 Task: Open Card Card0000000188 in Board Board0000000047 in Workspace WS0000000016 in Trello. Add Member prateek.ku2001@gmail.com to Card Card0000000188 in Board Board0000000047 in Workspace WS0000000016 in Trello. Add Red Label titled Label0000000188 to Card Card0000000188 in Board Board0000000047 in Workspace WS0000000016 in Trello. Add Checklist CL0000000188 to Card Card0000000188 in Board Board0000000047 in Workspace WS0000000016 in Trello. Add Dates with Start Date as Nov 01 2023 and Due Date as Nov 30 2023 to Card Card0000000188 in Board Board0000000047 in Workspace WS0000000016 in Trello
Action: Mouse moved to (360, 501)
Screenshot: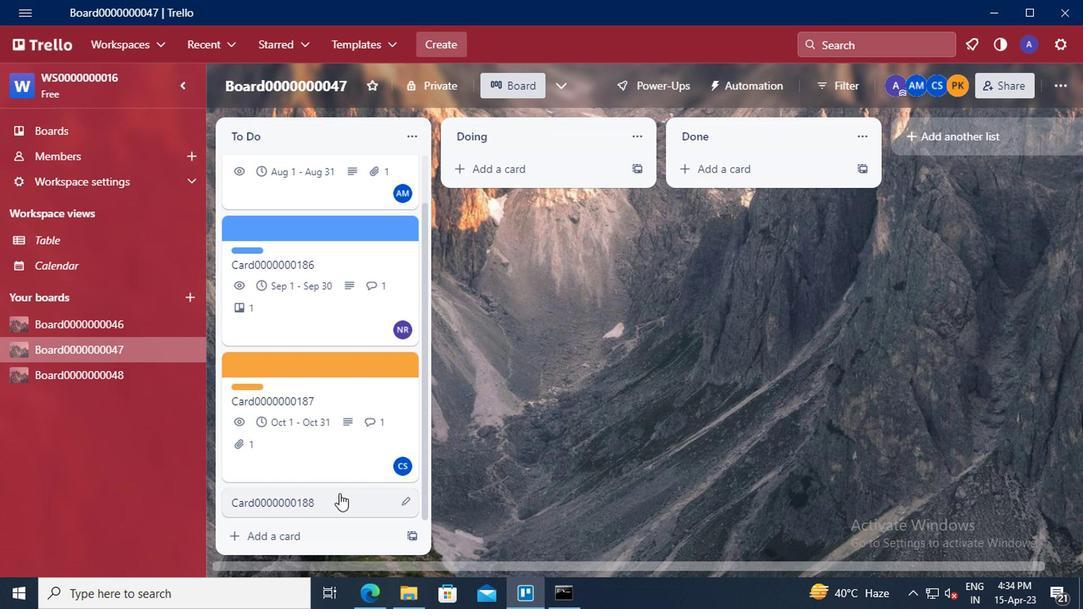 
Action: Mouse pressed left at (360, 501)
Screenshot: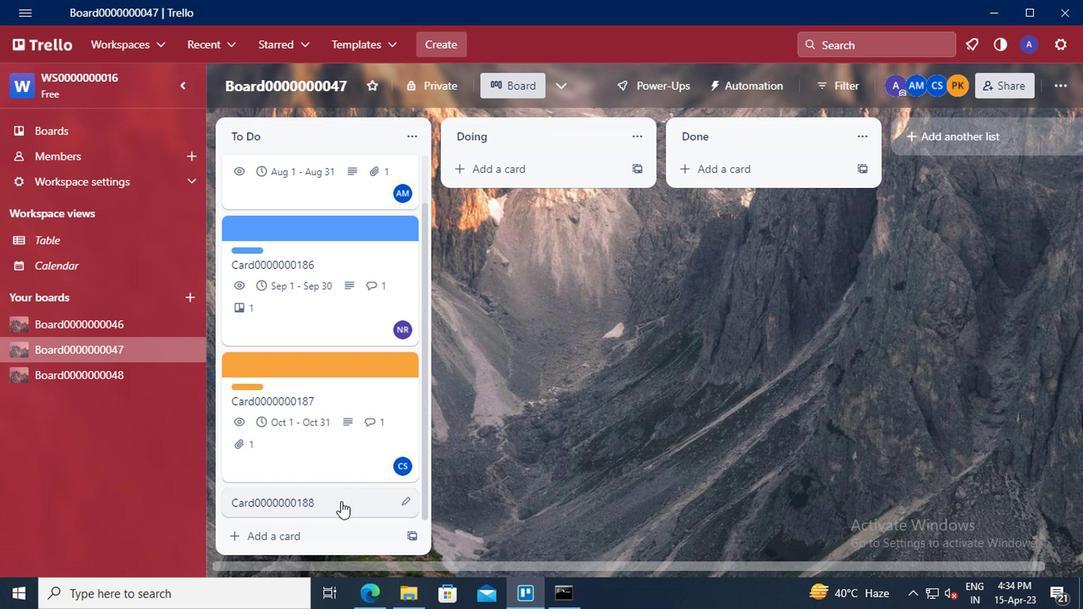 
Action: Mouse moved to (747, 206)
Screenshot: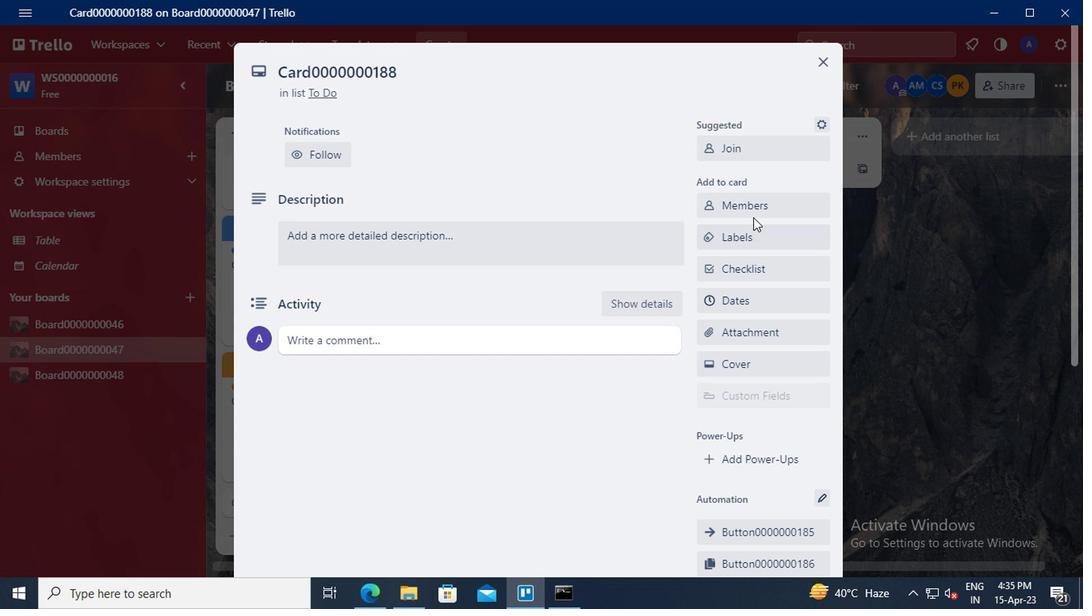 
Action: Mouse pressed left at (747, 206)
Screenshot: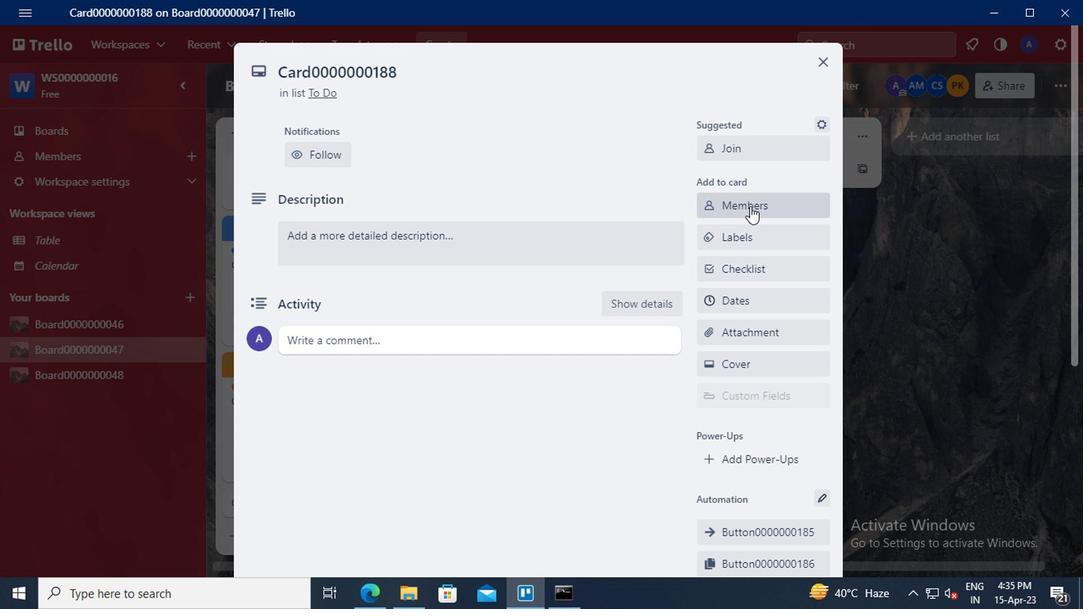 
Action: Mouse moved to (744, 278)
Screenshot: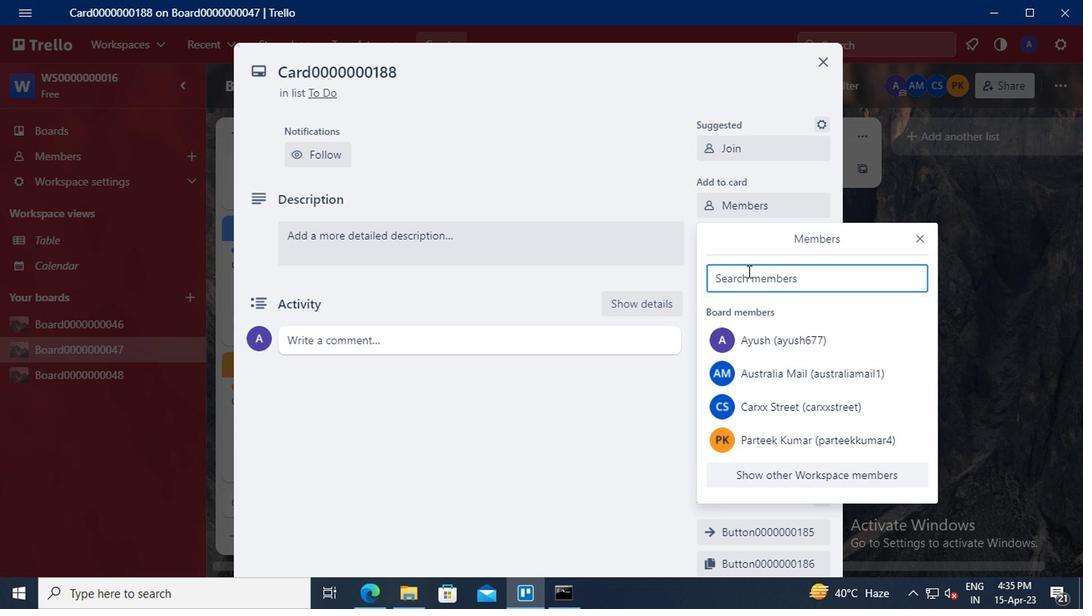 
Action: Mouse pressed left at (744, 278)
Screenshot: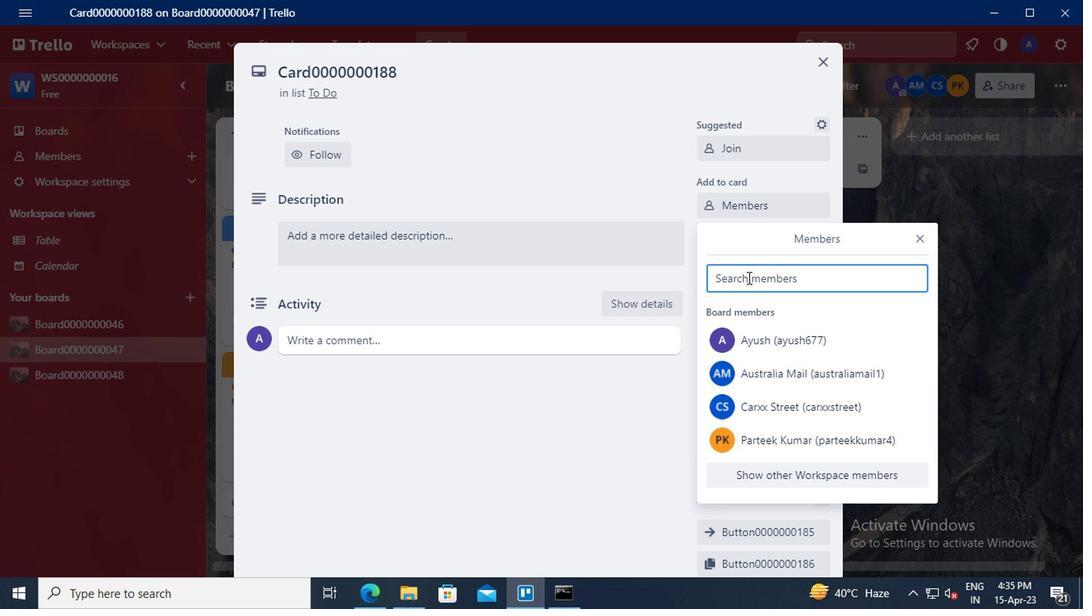 
Action: Key pressed <Key.shift>PARTEE
Screenshot: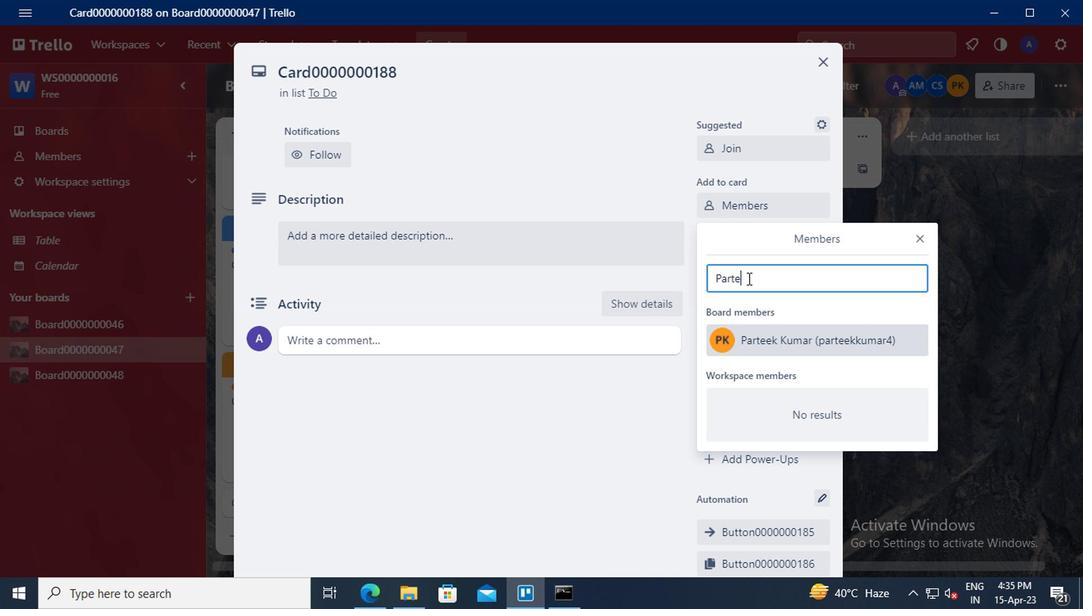 
Action: Mouse moved to (744, 278)
Screenshot: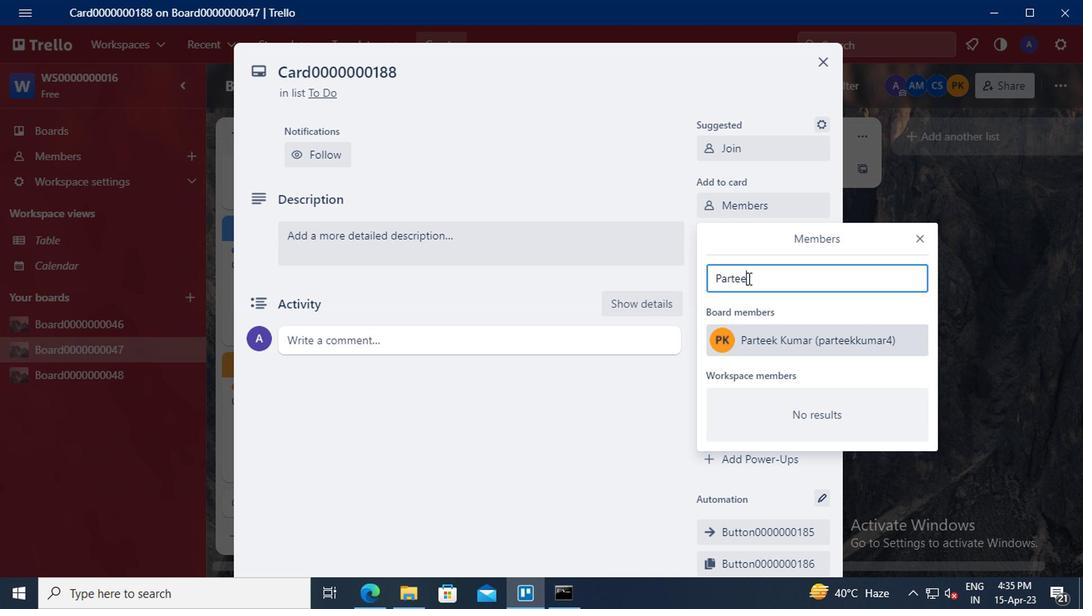 
Action: Key pressed K
Screenshot: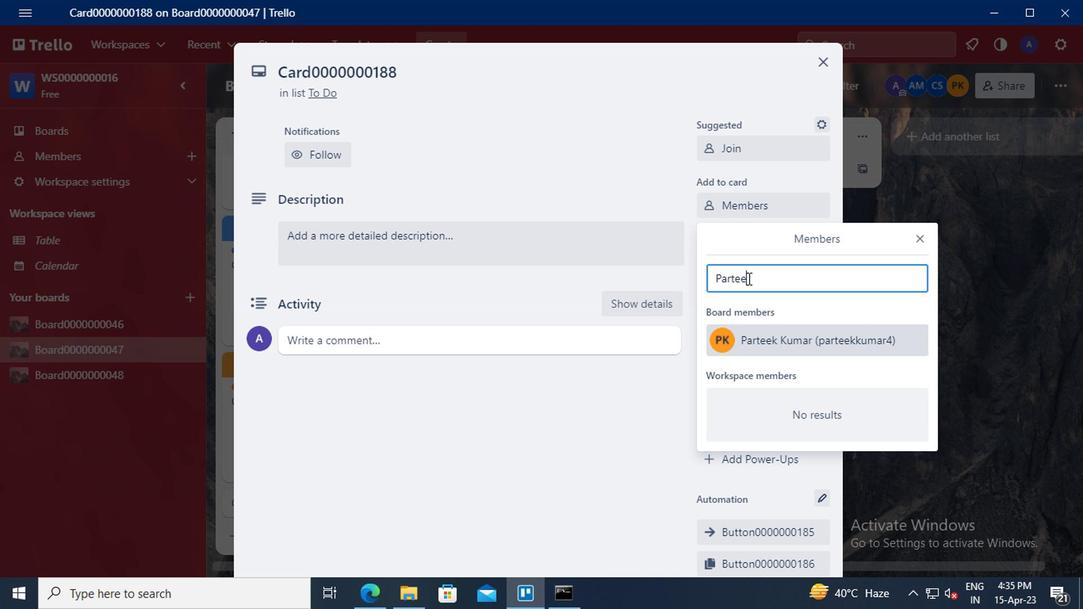
Action: Mouse moved to (759, 333)
Screenshot: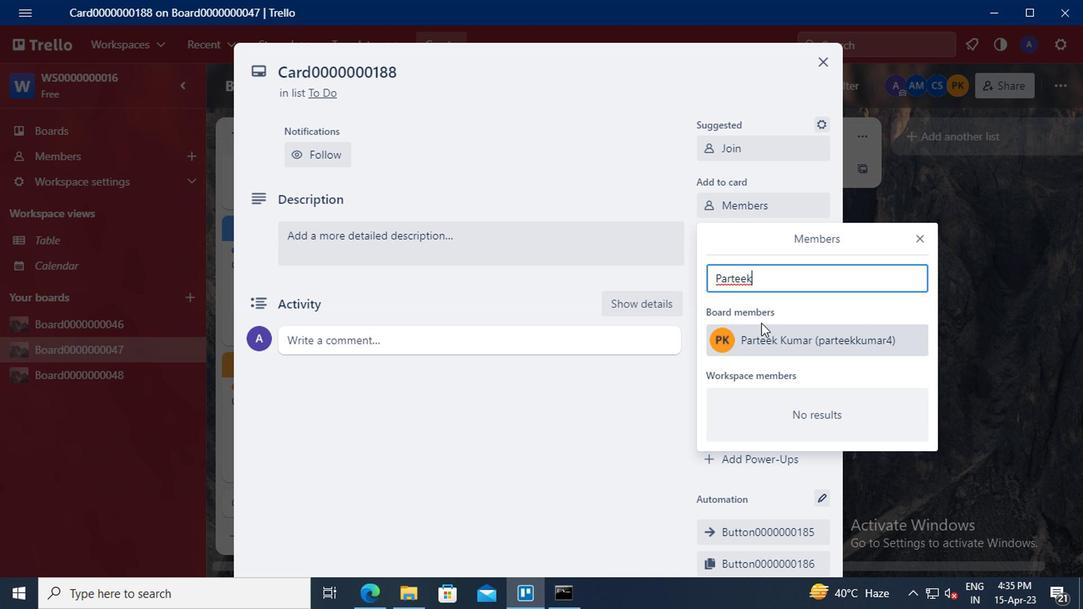 
Action: Mouse pressed left at (759, 333)
Screenshot: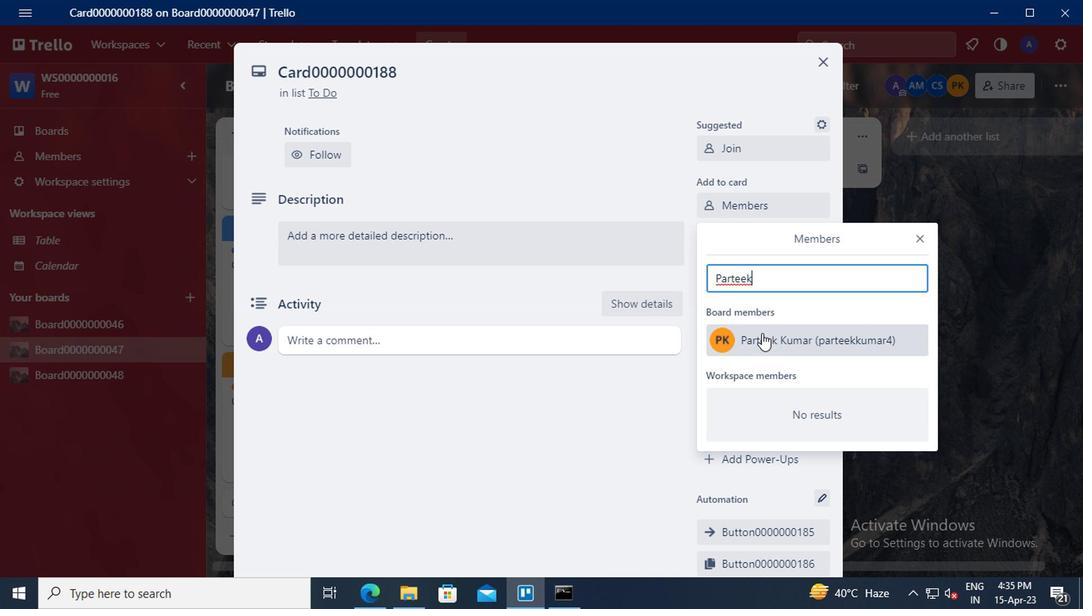 
Action: Mouse moved to (908, 240)
Screenshot: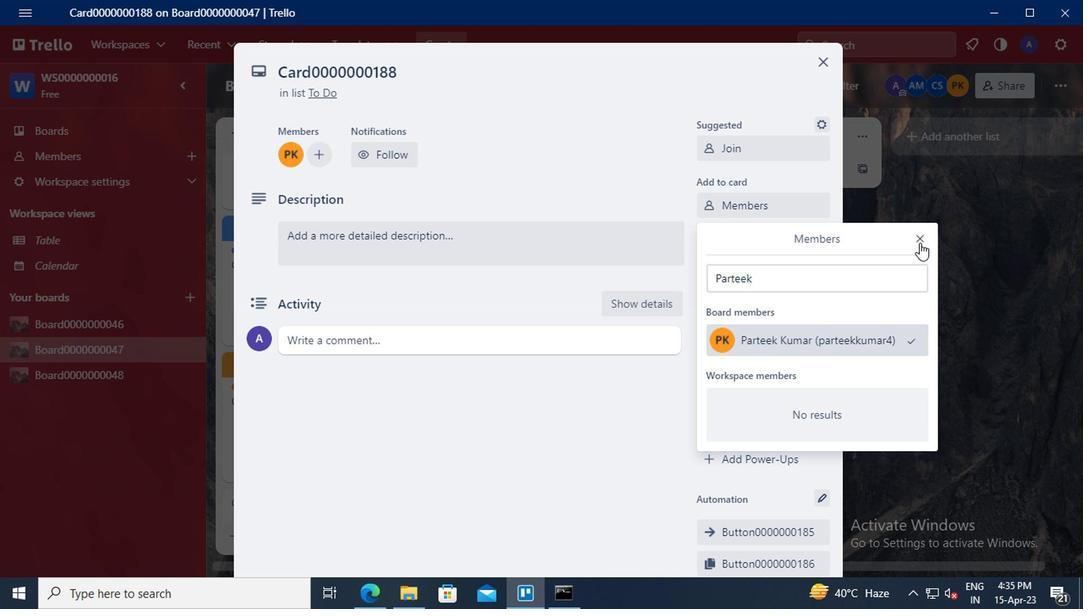 
Action: Mouse pressed left at (908, 240)
Screenshot: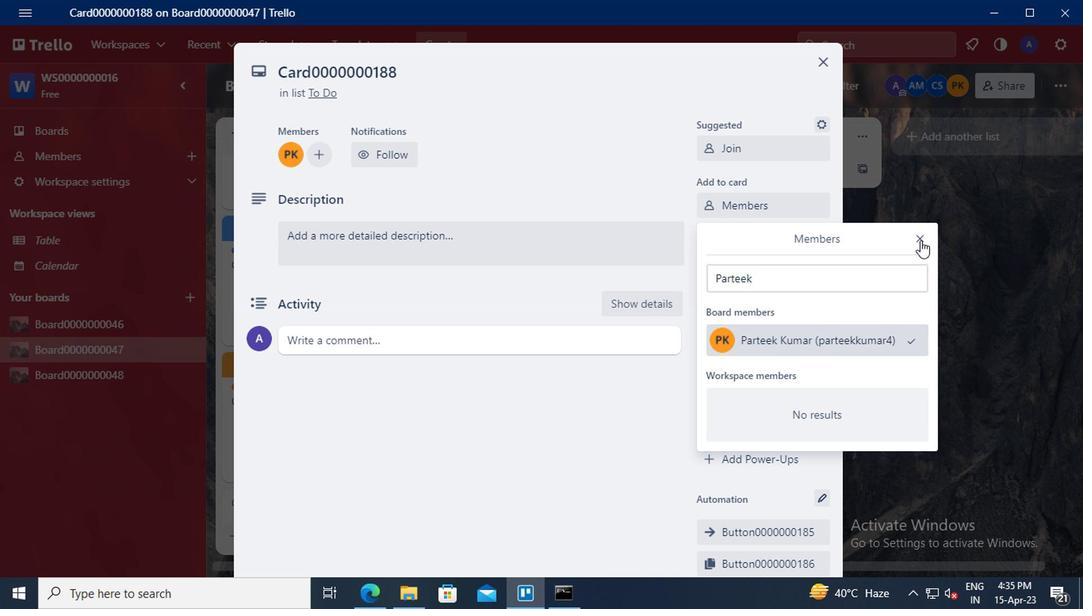 
Action: Mouse moved to (773, 240)
Screenshot: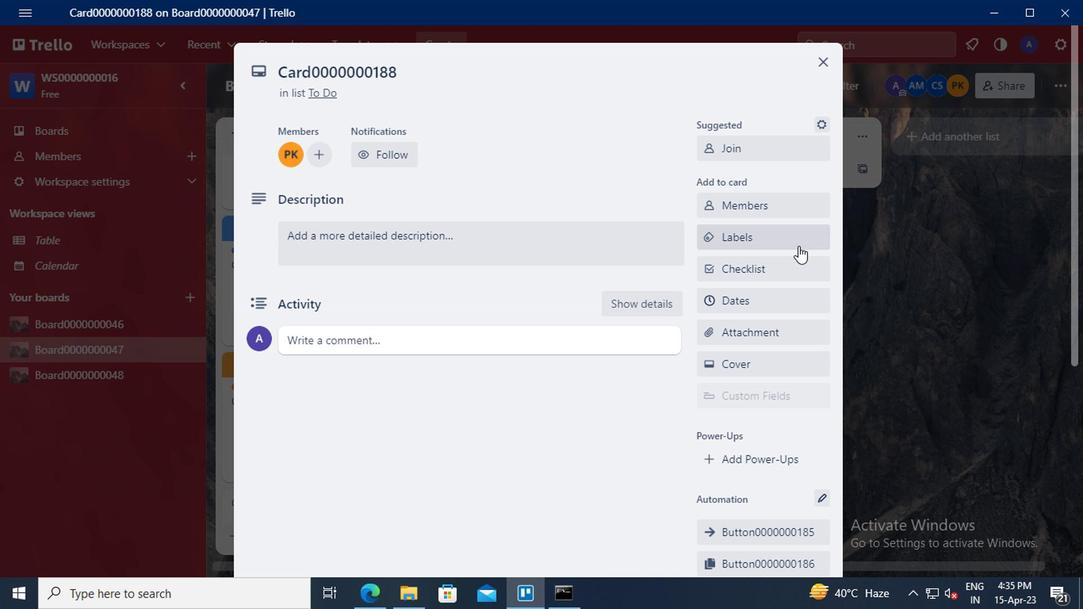
Action: Mouse pressed left at (773, 240)
Screenshot: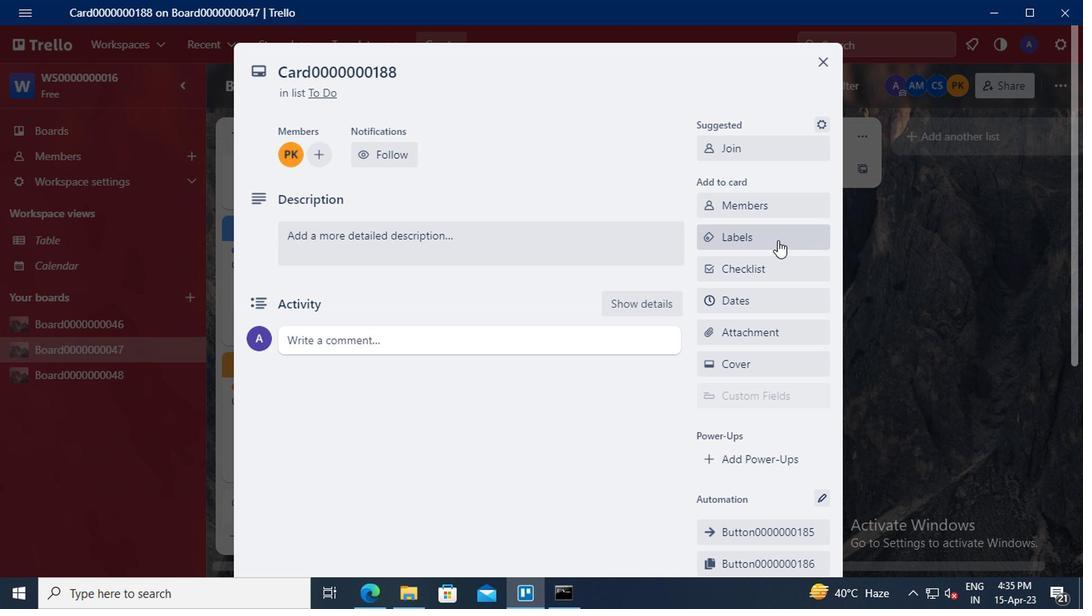 
Action: Mouse moved to (806, 448)
Screenshot: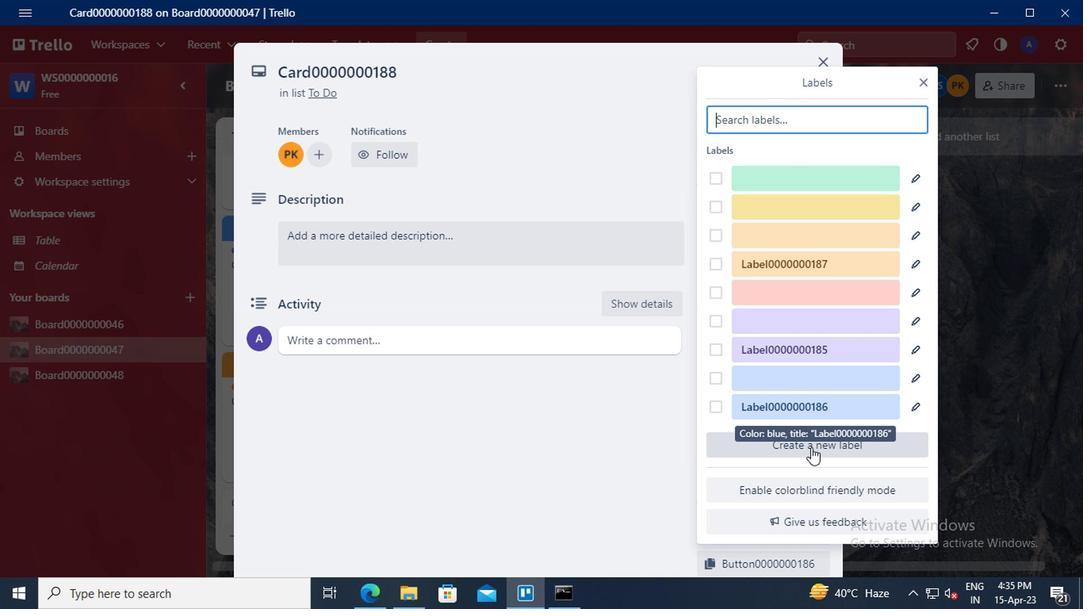 
Action: Mouse pressed left at (806, 448)
Screenshot: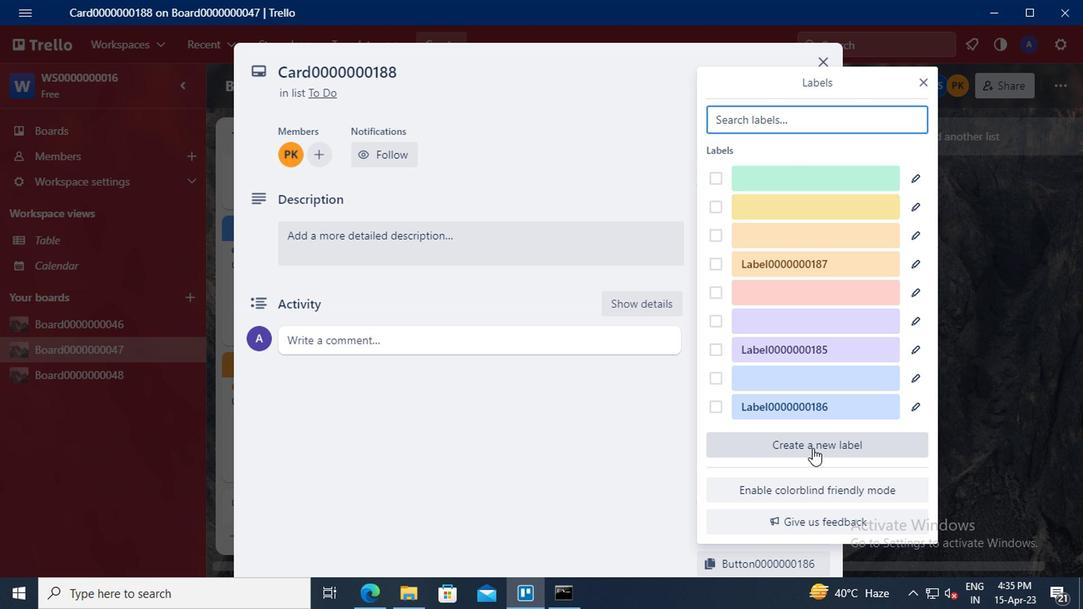 
Action: Mouse moved to (759, 227)
Screenshot: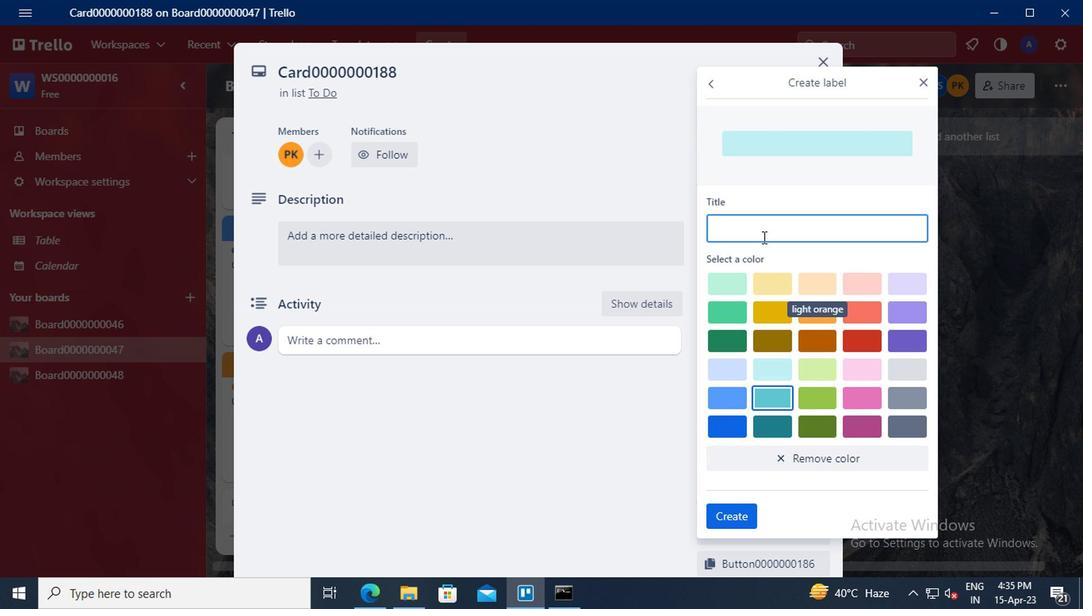 
Action: Mouse pressed left at (759, 227)
Screenshot: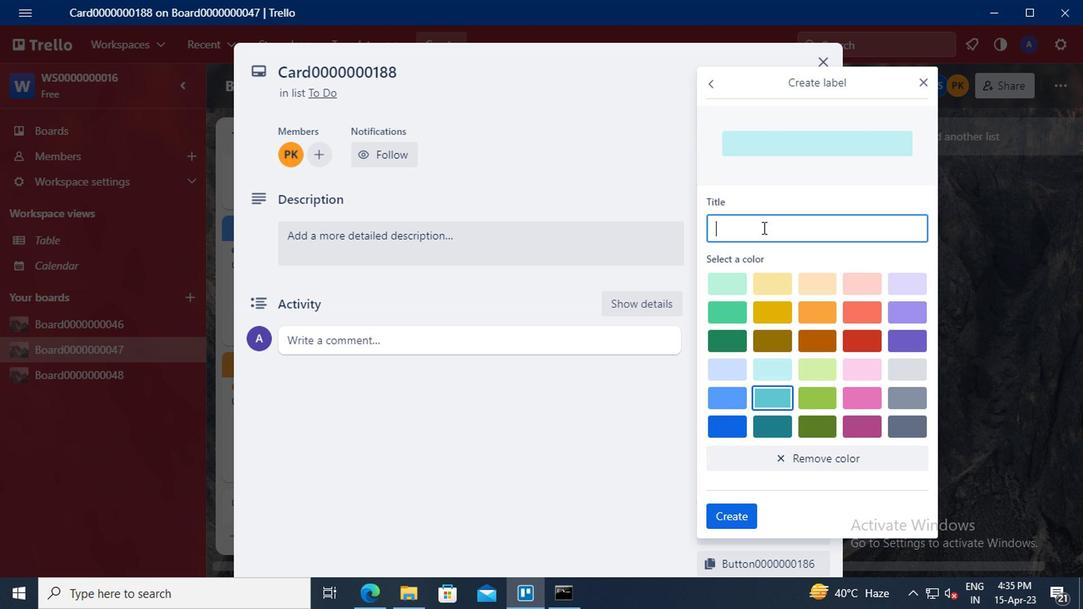 
Action: Key pressed <Key.shift>LABEL0000000188
Screenshot: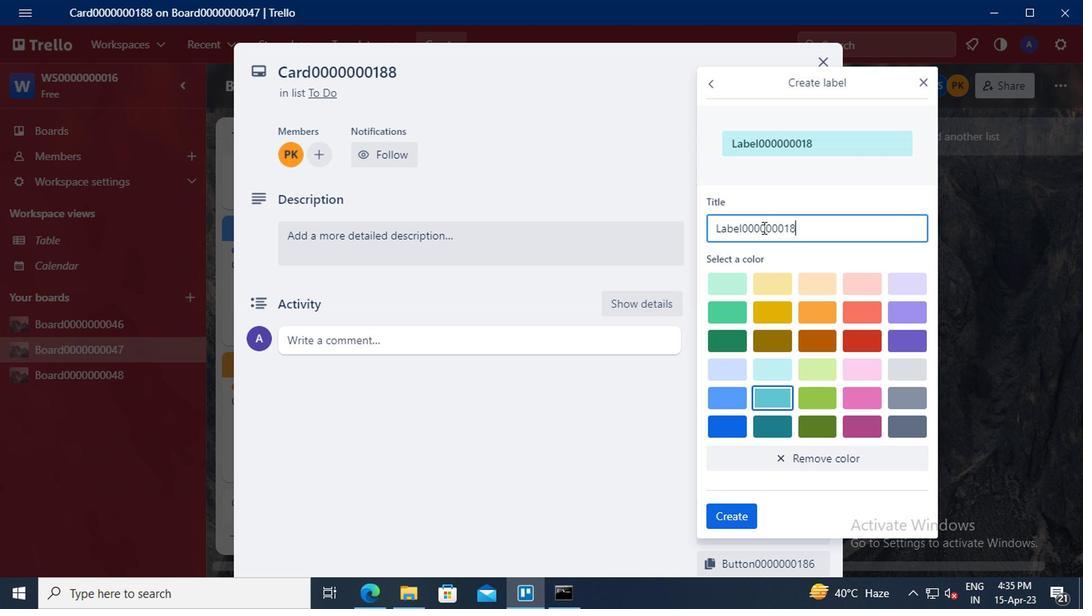 
Action: Mouse moved to (851, 313)
Screenshot: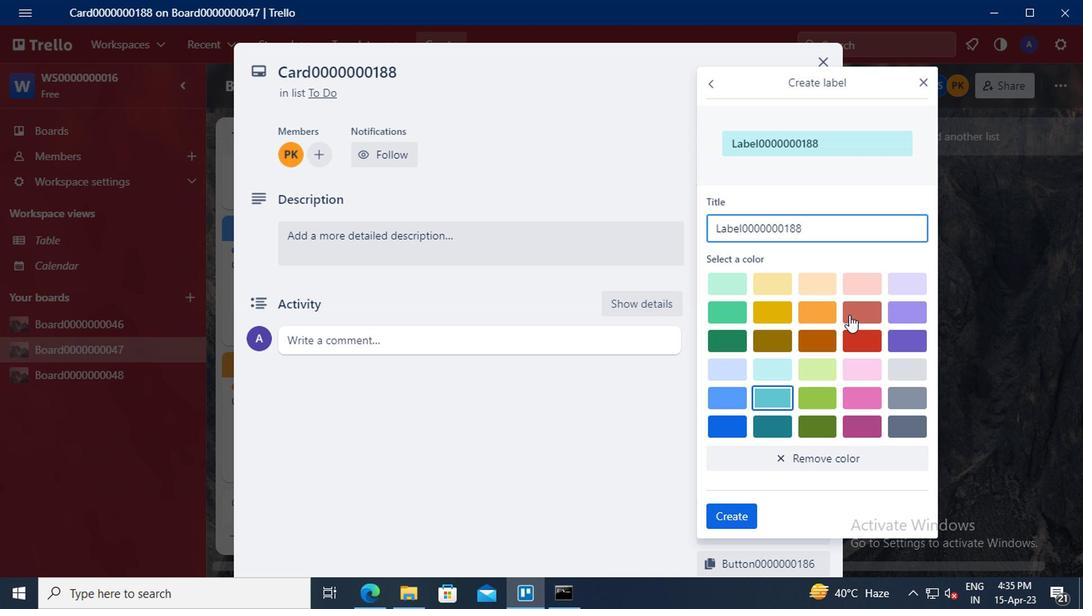
Action: Mouse pressed left at (851, 313)
Screenshot: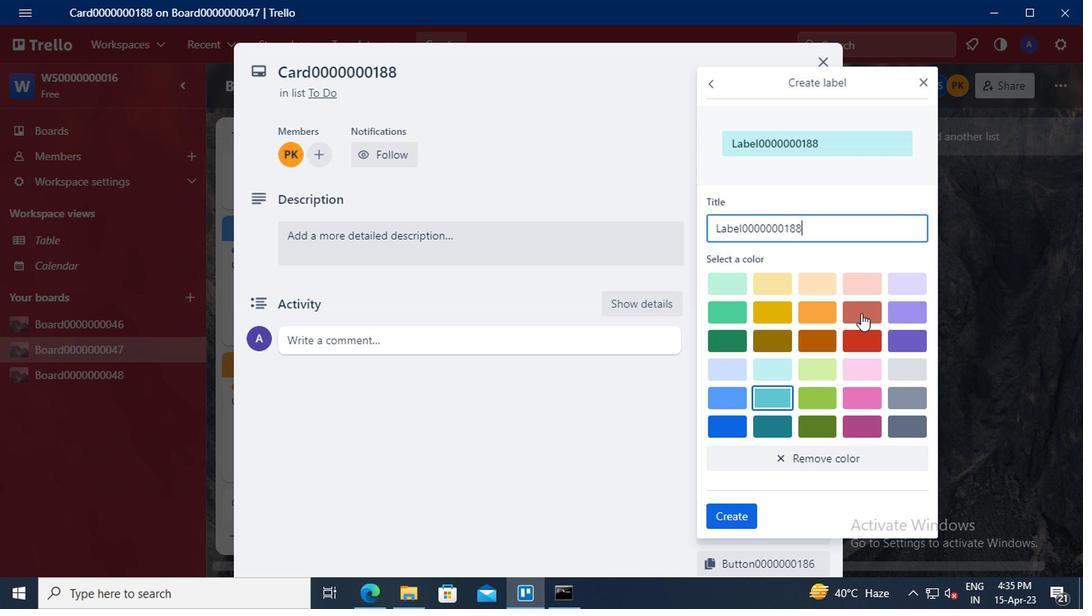 
Action: Mouse moved to (745, 512)
Screenshot: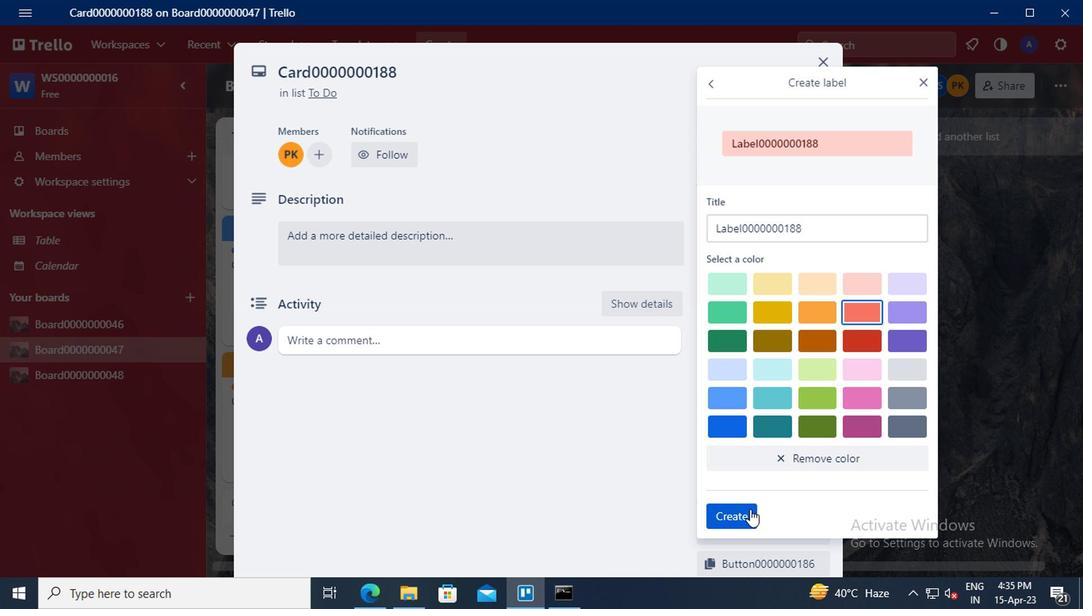 
Action: Mouse pressed left at (745, 512)
Screenshot: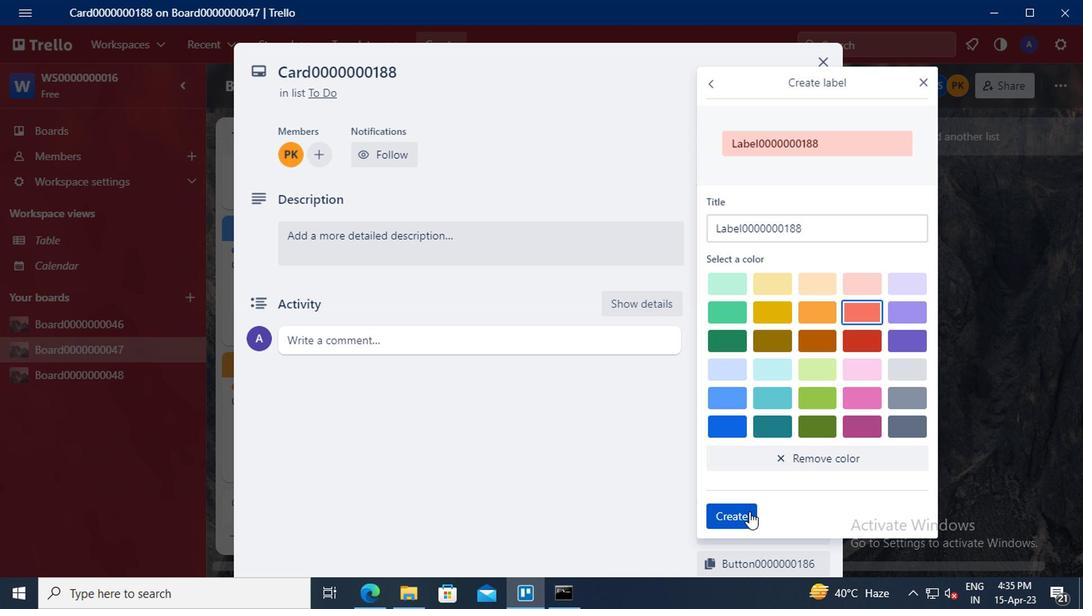 
Action: Mouse moved to (912, 83)
Screenshot: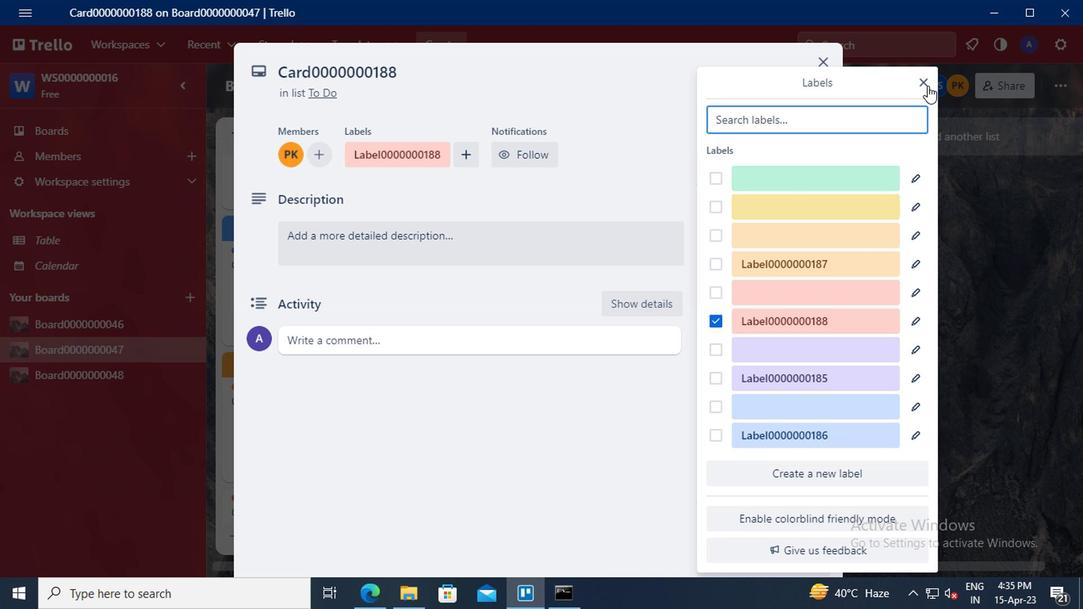 
Action: Mouse pressed left at (912, 83)
Screenshot: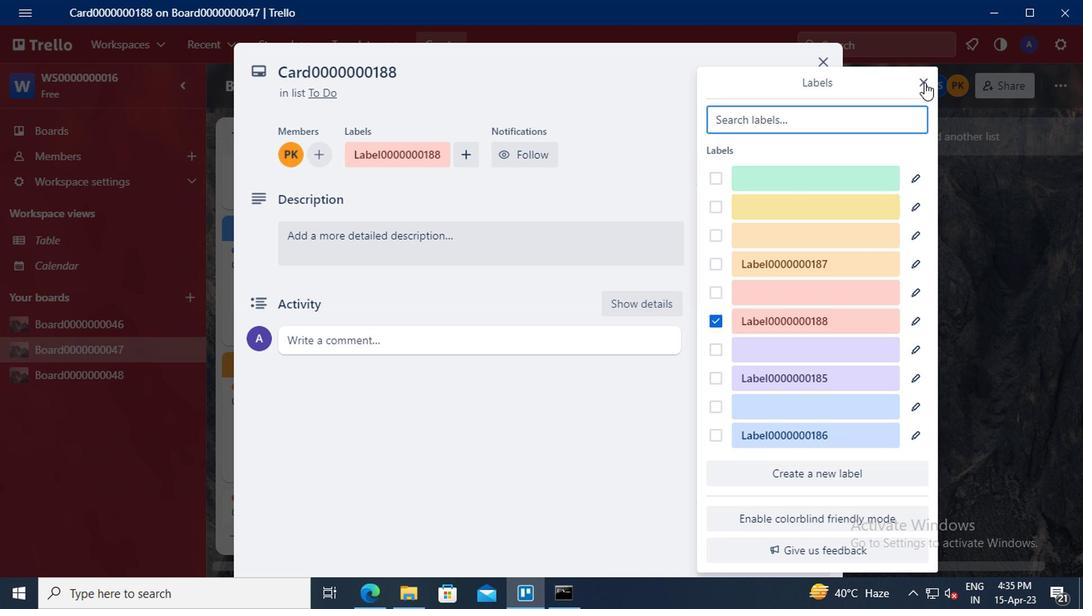 
Action: Mouse moved to (783, 266)
Screenshot: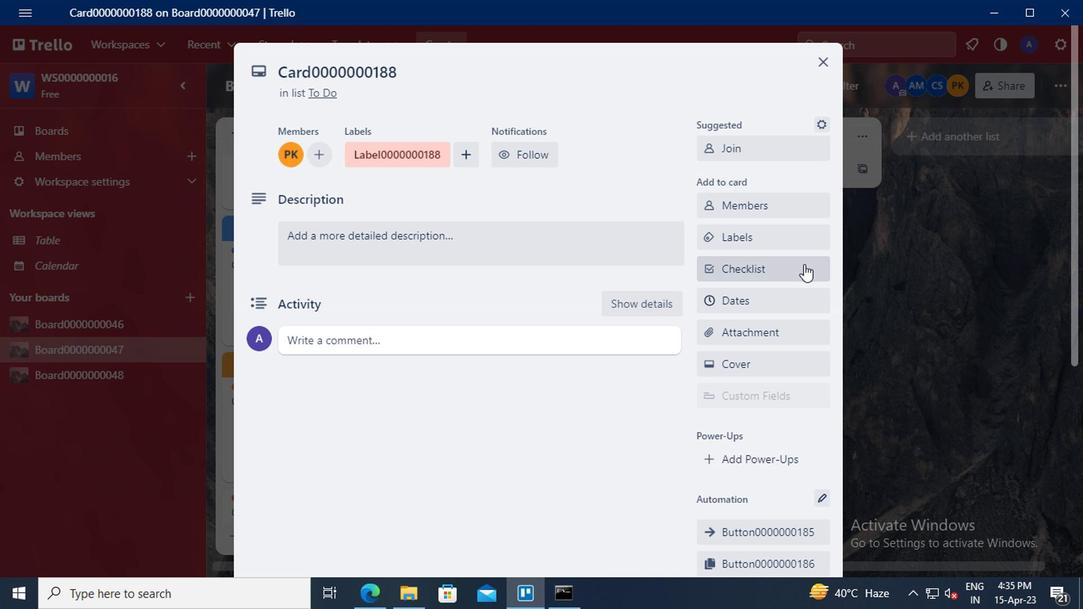 
Action: Mouse pressed left at (783, 266)
Screenshot: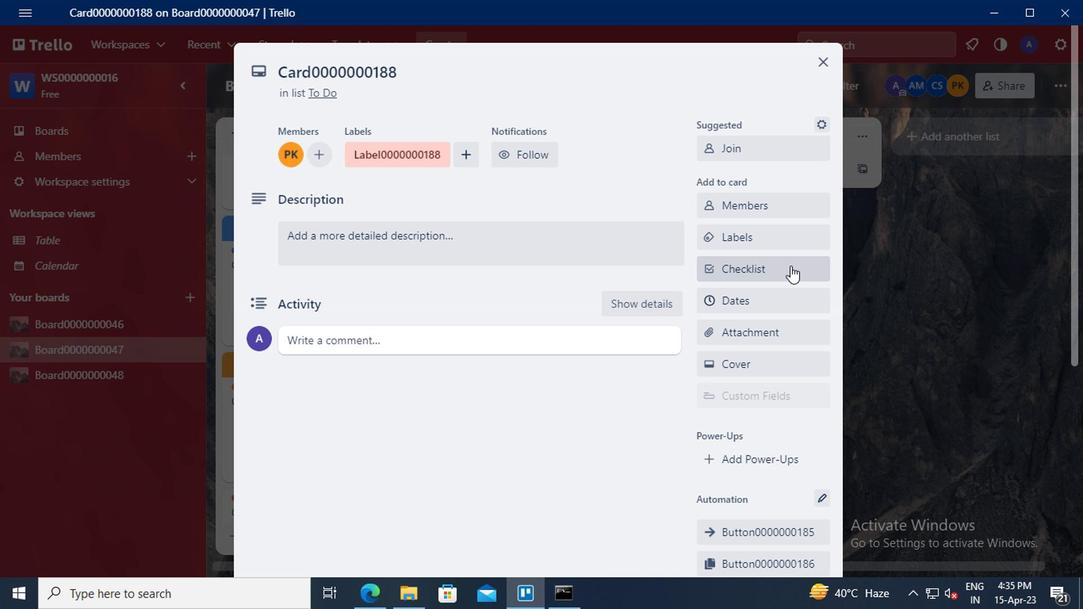 
Action: Key pressed <Key.delete><Key.shift>CL0000000188
Screenshot: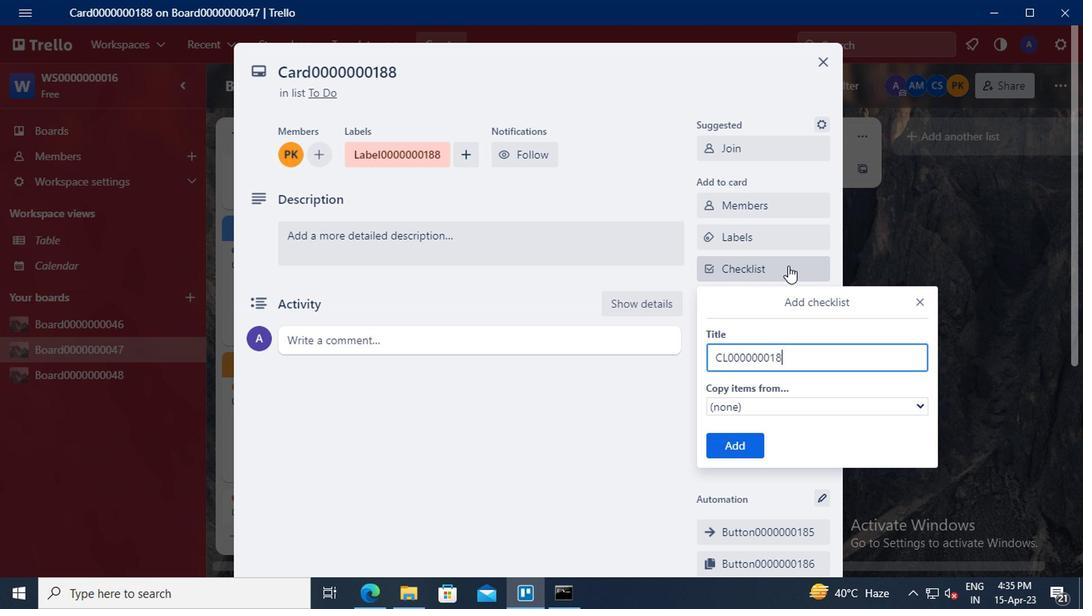 
Action: Mouse moved to (749, 440)
Screenshot: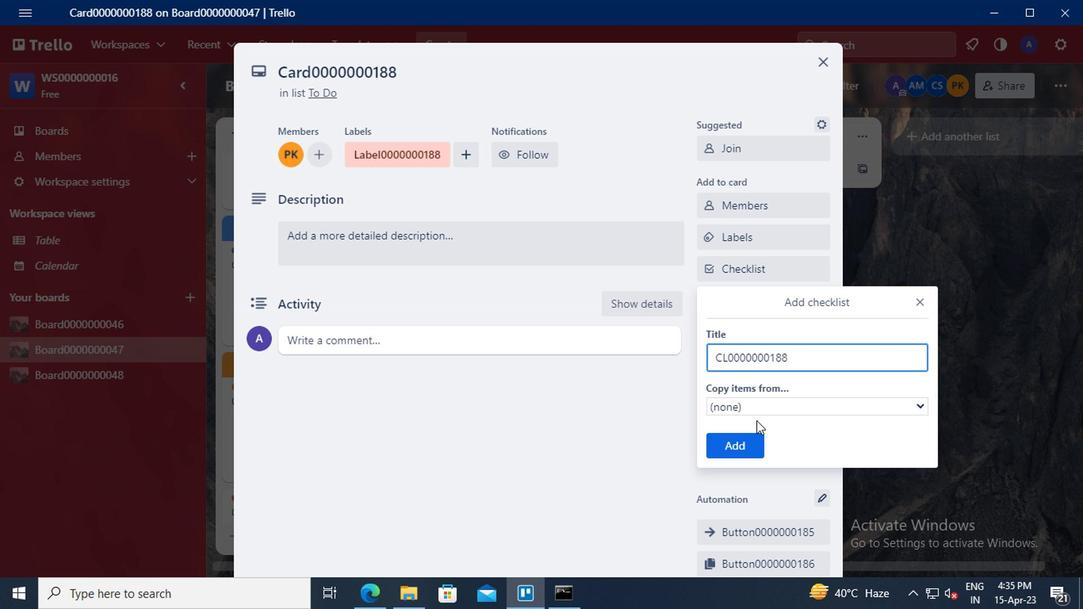 
Action: Mouse pressed left at (749, 440)
Screenshot: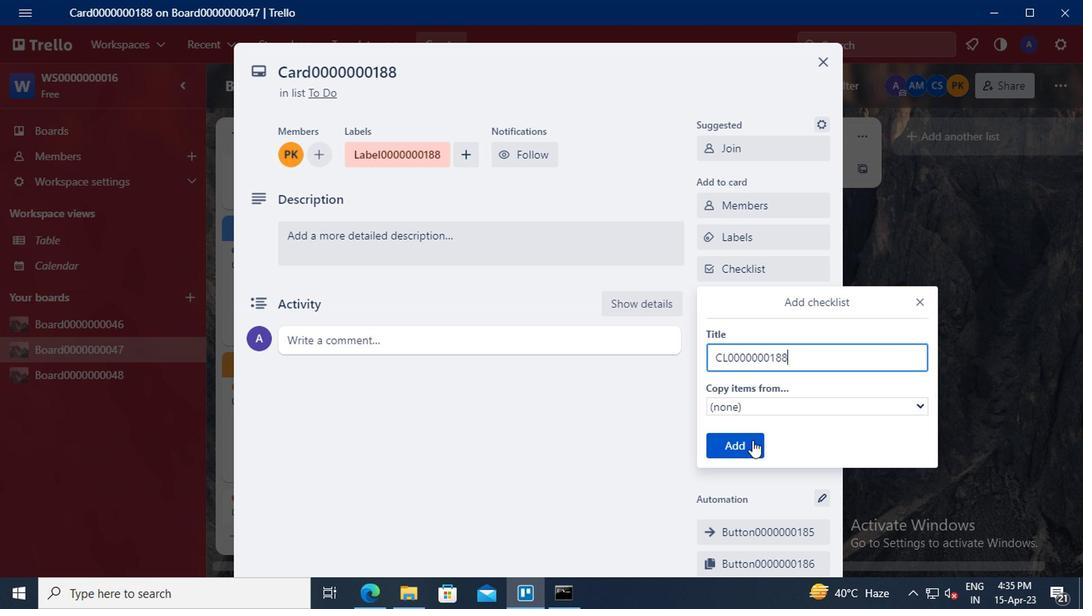 
Action: Mouse moved to (737, 302)
Screenshot: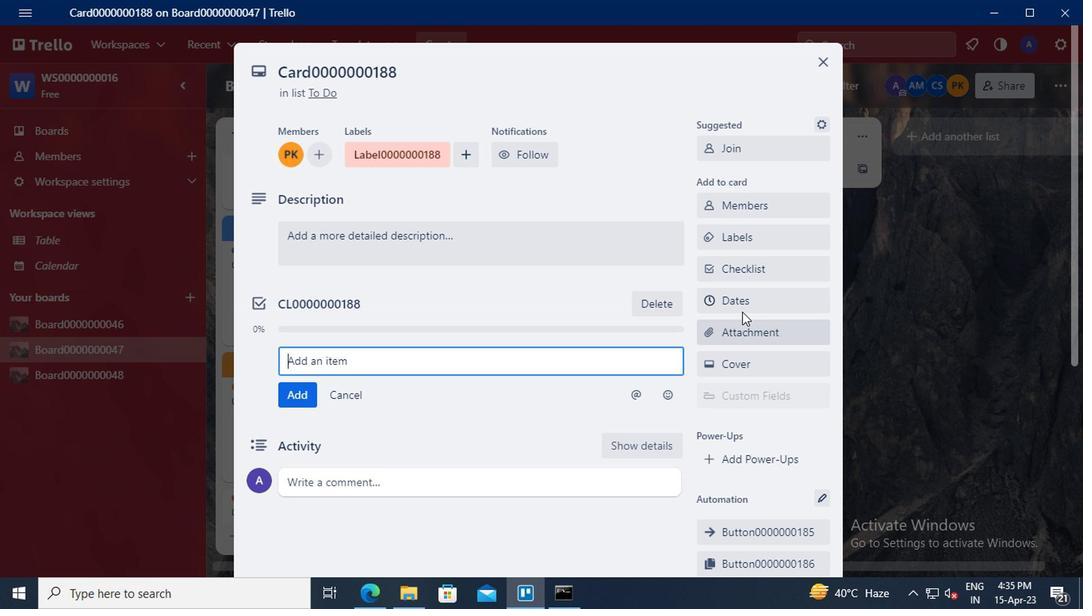 
Action: Mouse pressed left at (737, 302)
Screenshot: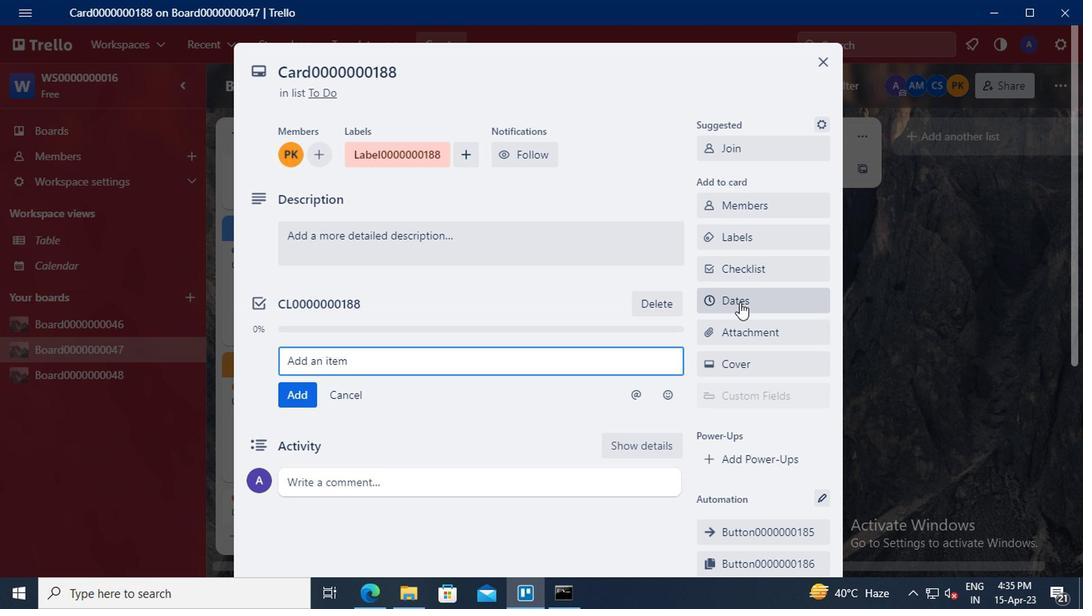 
Action: Mouse moved to (709, 370)
Screenshot: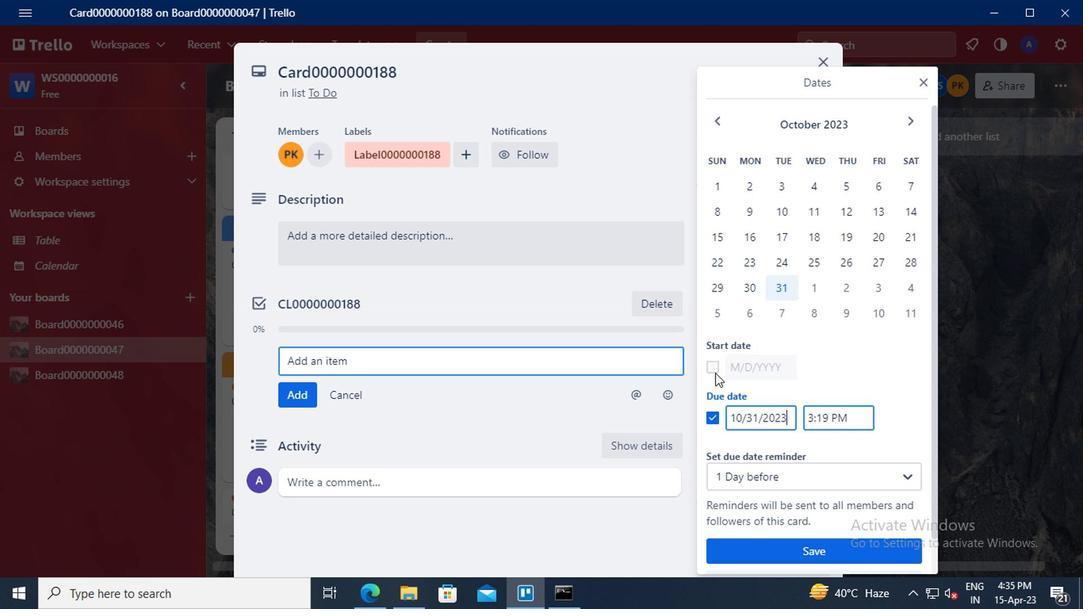 
Action: Mouse pressed left at (709, 370)
Screenshot: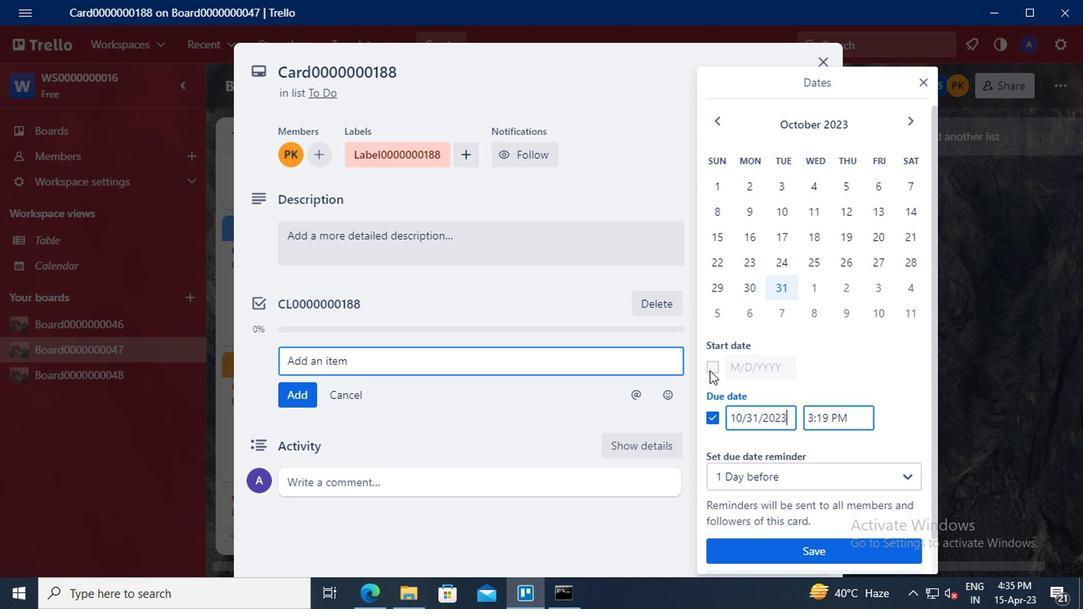 
Action: Mouse moved to (752, 365)
Screenshot: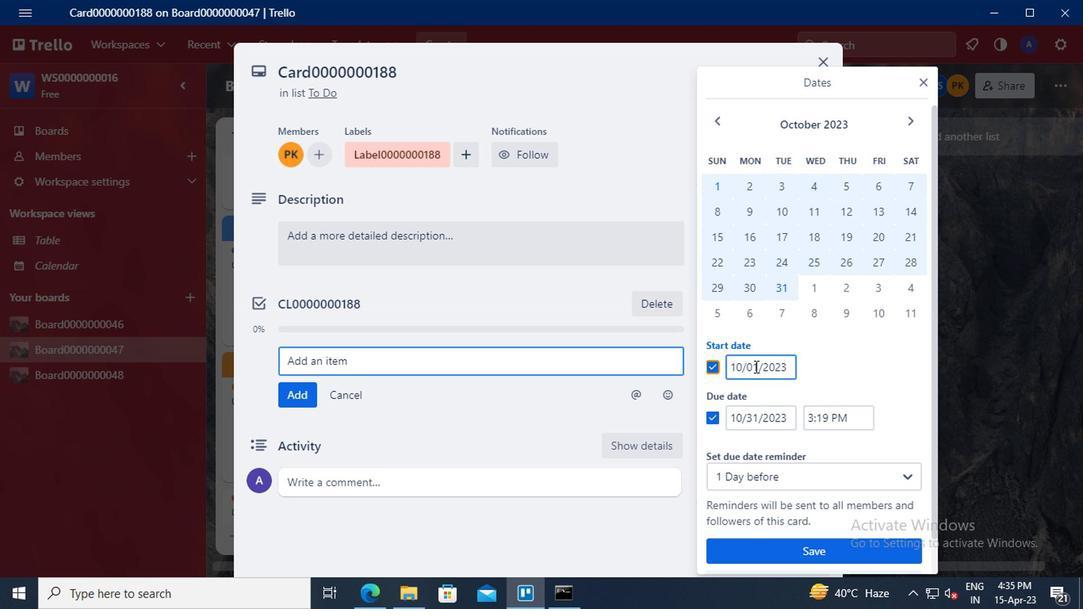 
Action: Mouse pressed left at (752, 365)
Screenshot: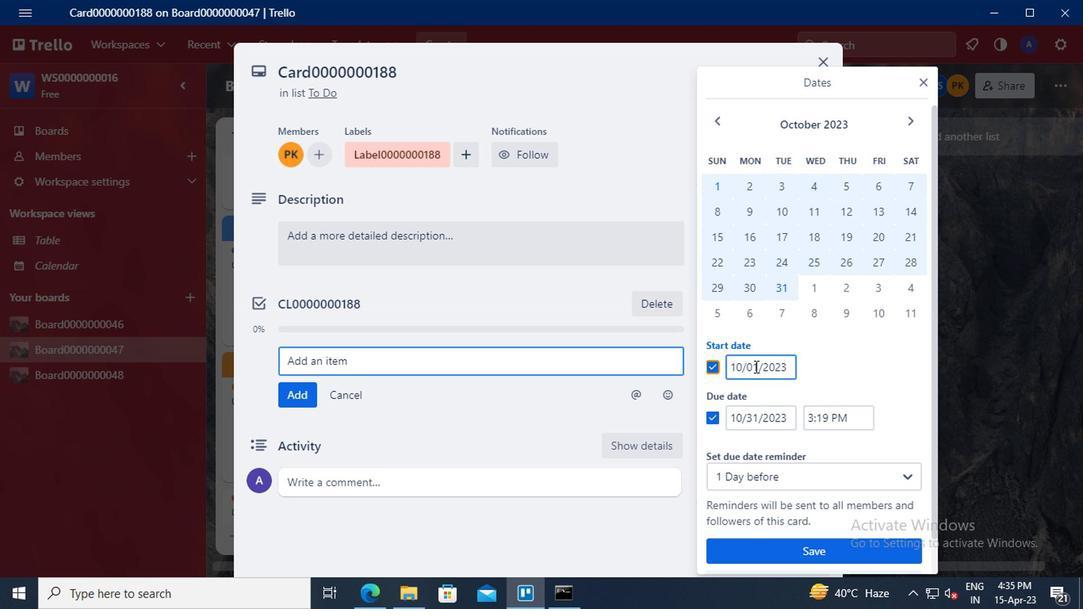 
Action: Mouse moved to (725, 327)
Screenshot: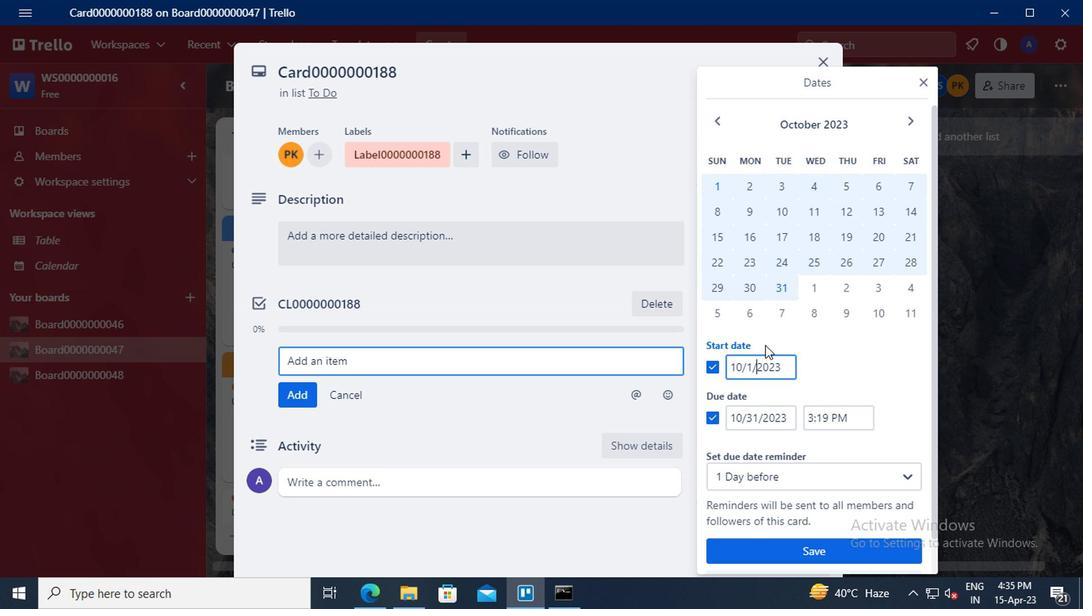 
Action: Key pressed <Key.left><Key.backspace>1<Key.left><Key.left><Key.backspace><Key.backspace>11
Screenshot: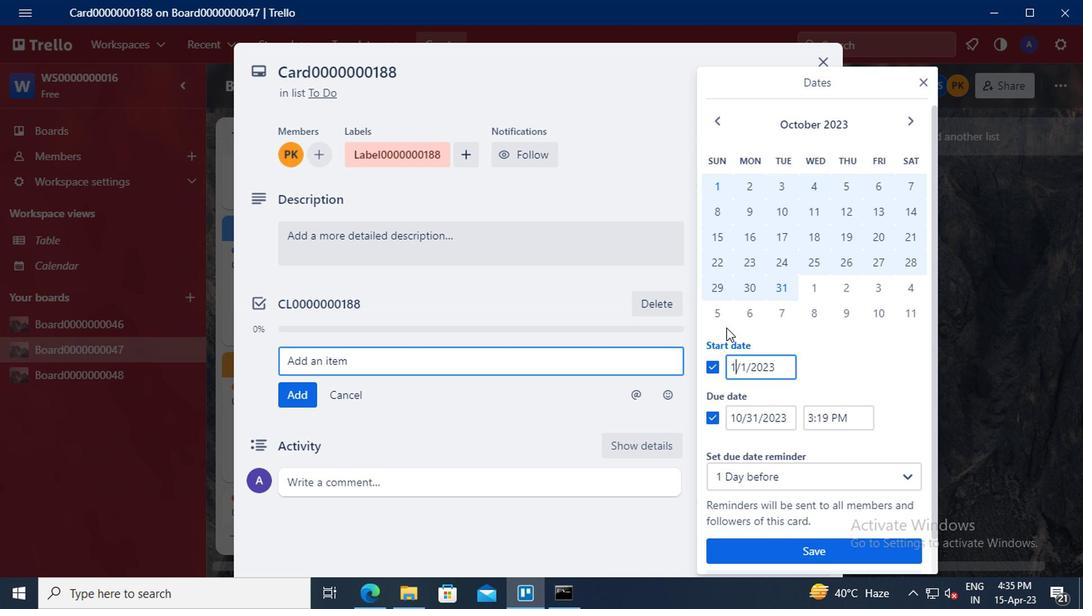 
Action: Mouse moved to (753, 415)
Screenshot: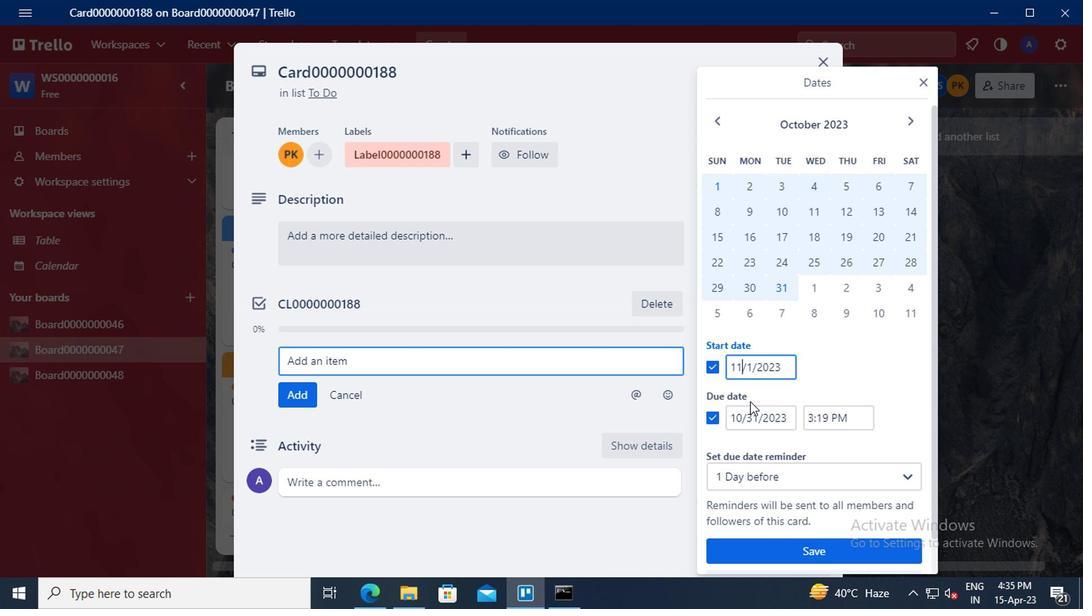 
Action: Mouse pressed left at (753, 415)
Screenshot: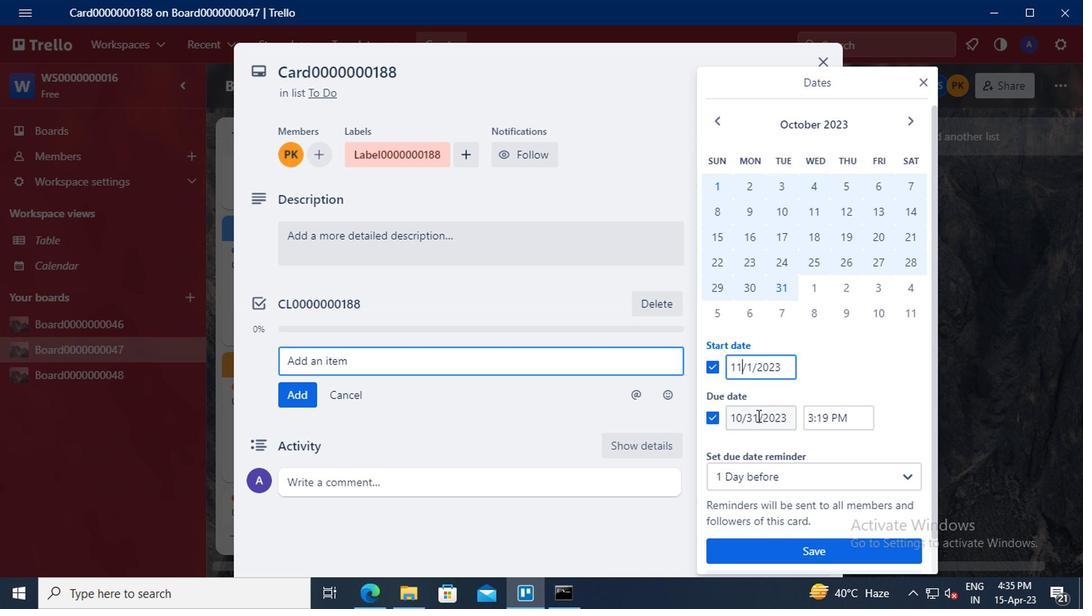 
Action: Mouse moved to (757, 400)
Screenshot: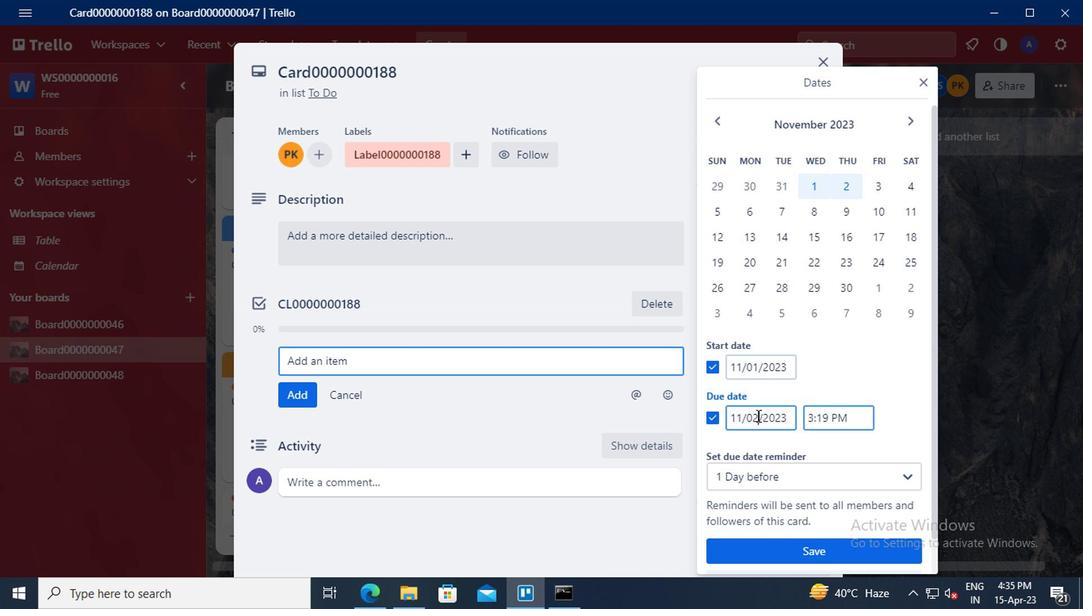 
Action: Key pressed <Key.backspace><Key.backspace>30
Screenshot: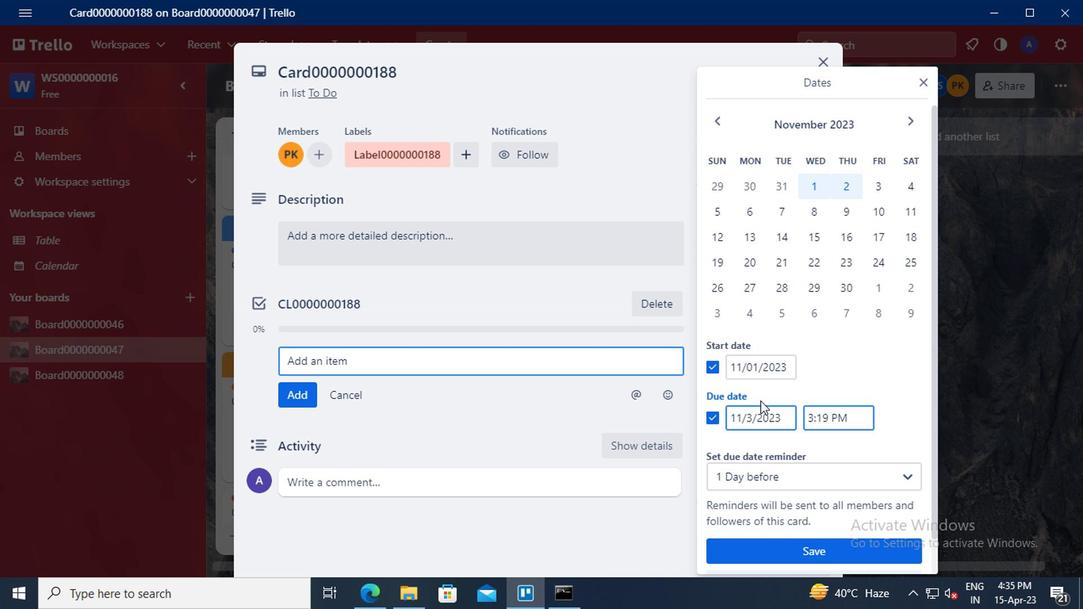
Action: Mouse moved to (766, 555)
Screenshot: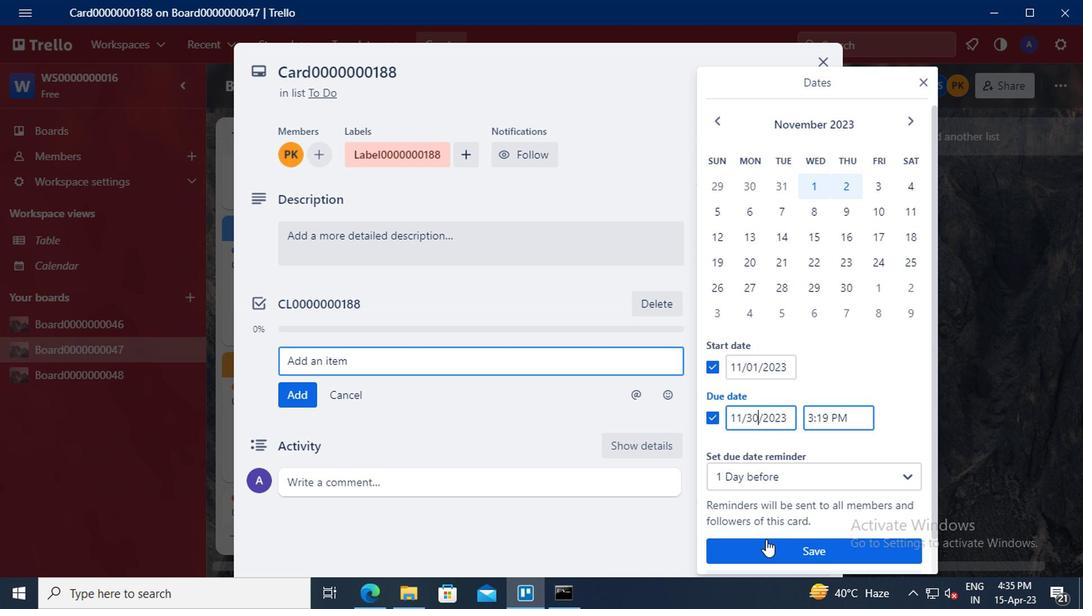
Action: Mouse pressed left at (766, 555)
Screenshot: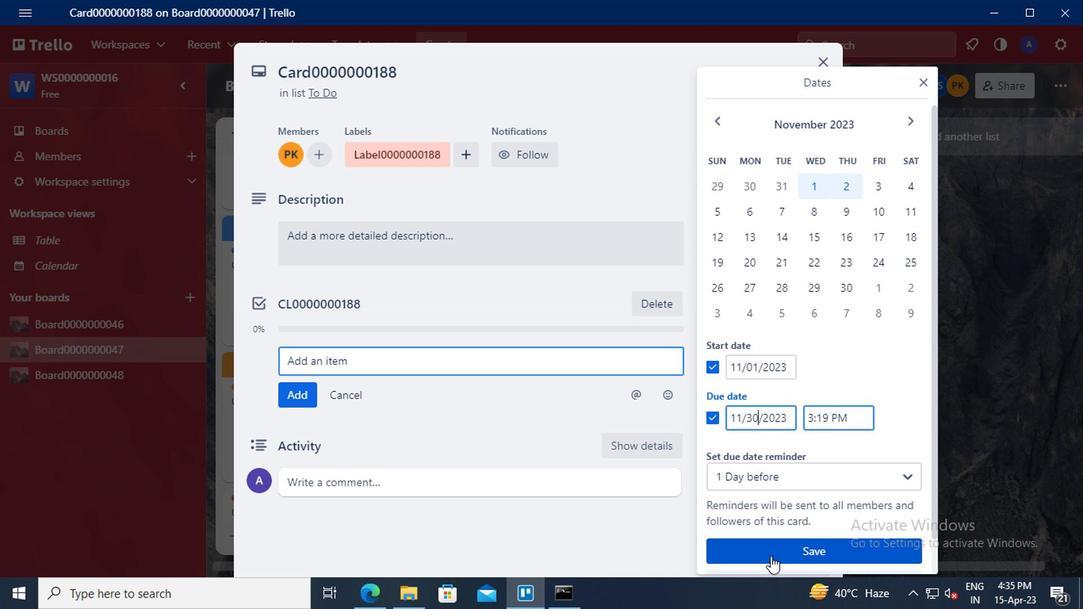 
